 Task: Sort the products in the category "Rotisserie Chicken" by price (lowest first).
Action: Mouse moved to (13, 87)
Screenshot: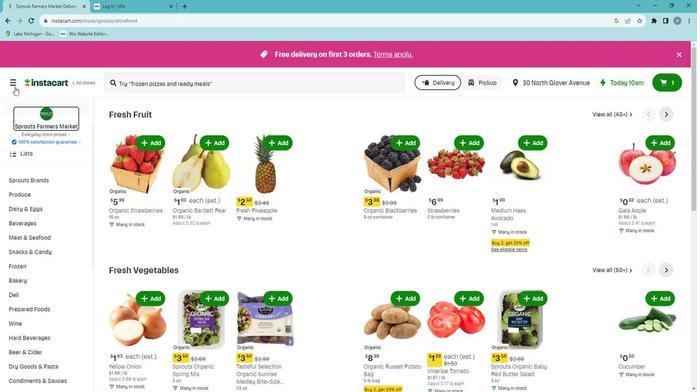 
Action: Mouse pressed left at (13, 87)
Screenshot: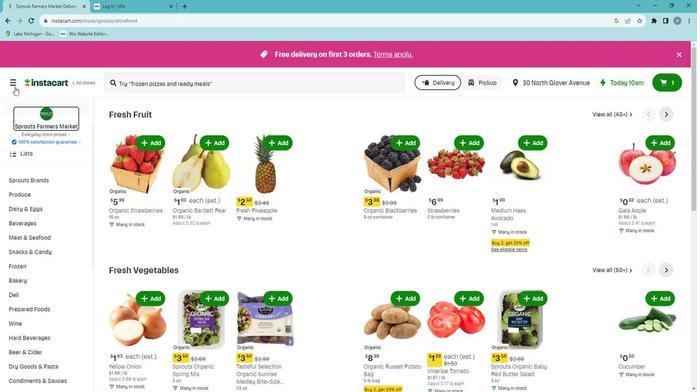 
Action: Mouse moved to (29, 208)
Screenshot: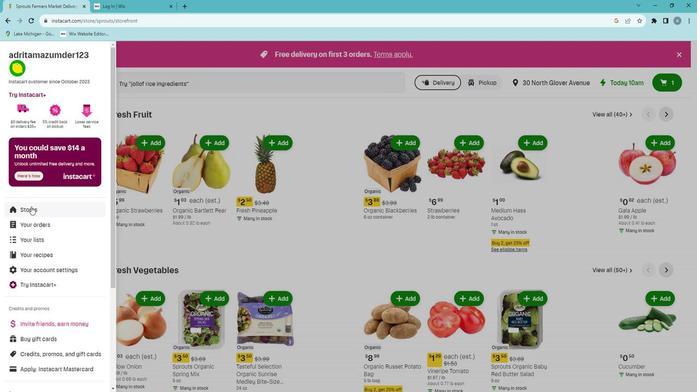 
Action: Mouse pressed left at (29, 208)
Screenshot: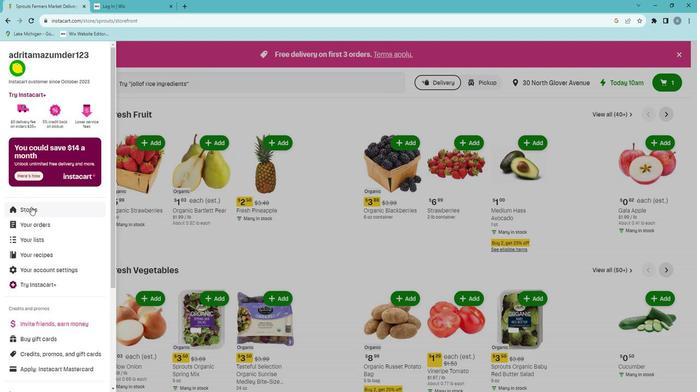
Action: Mouse moved to (170, 81)
Screenshot: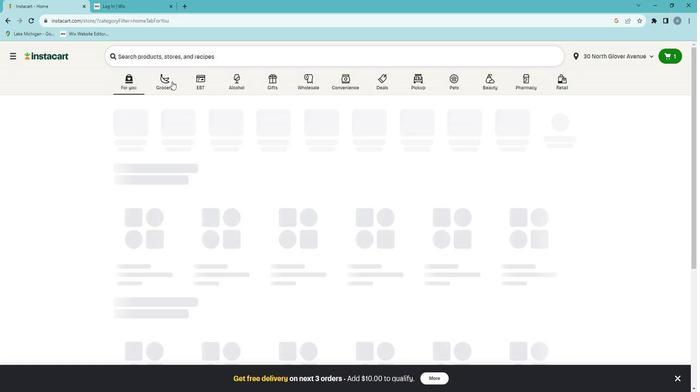
Action: Mouse pressed left at (170, 81)
Screenshot: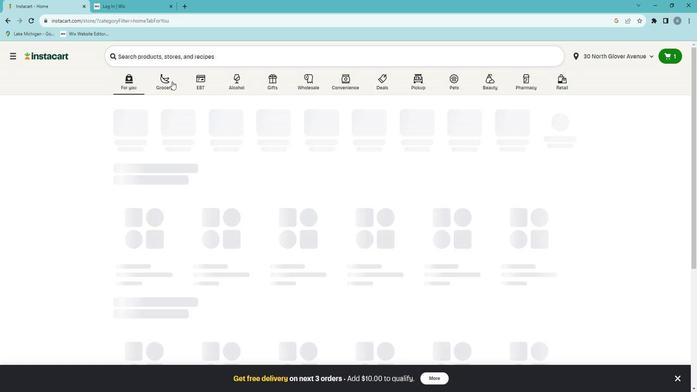 
Action: Mouse moved to (162, 214)
Screenshot: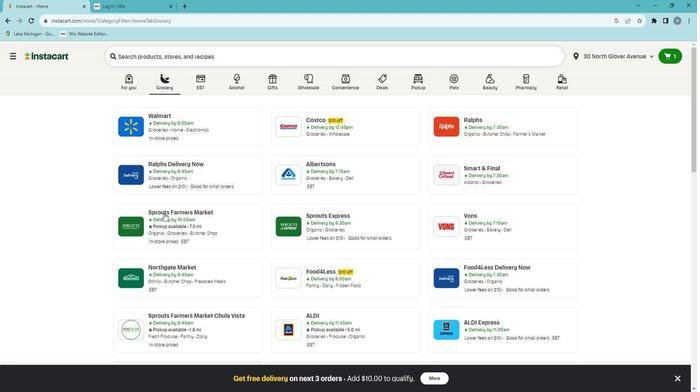 
Action: Mouse pressed left at (162, 214)
Screenshot: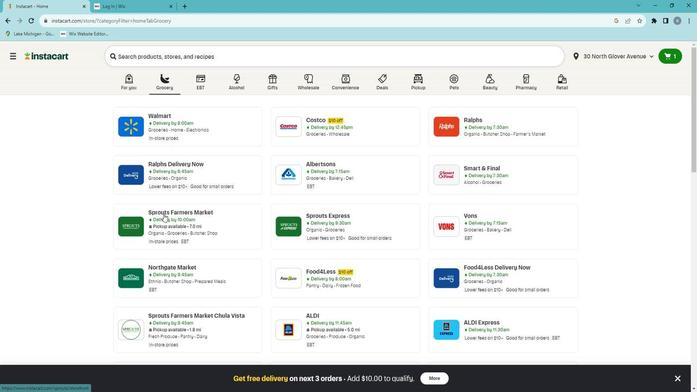 
Action: Mouse moved to (23, 367)
Screenshot: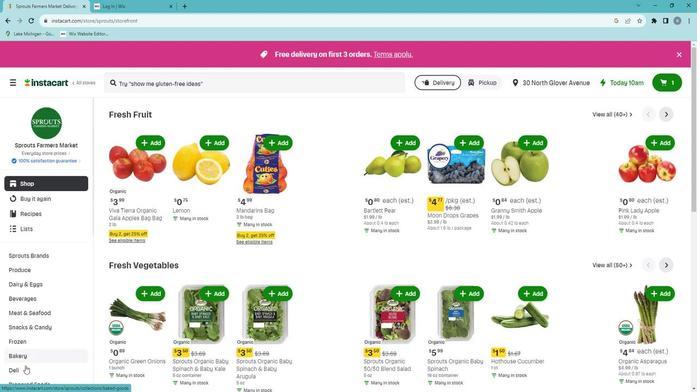 
Action: Mouse scrolled (23, 366) with delta (0, 0)
Screenshot: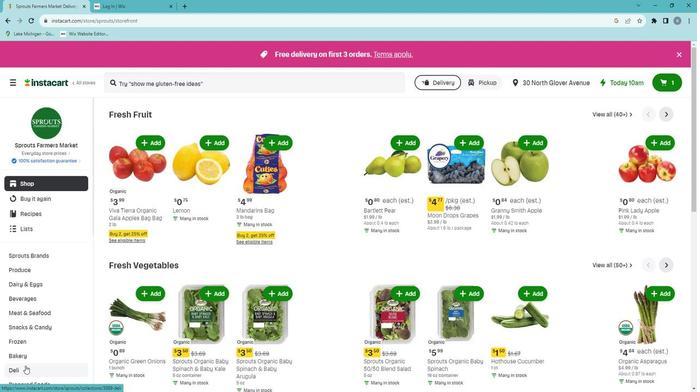 
Action: Mouse scrolled (23, 366) with delta (0, 0)
Screenshot: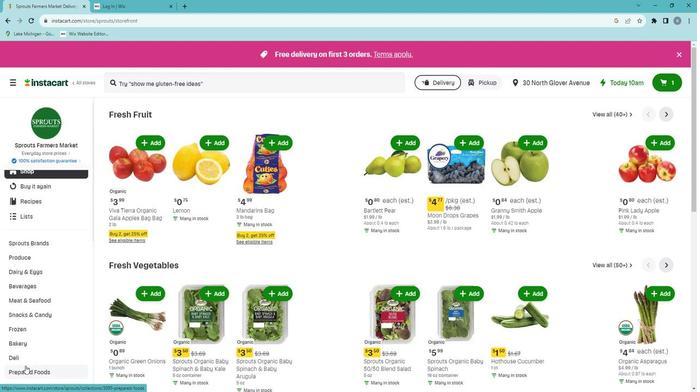 
Action: Mouse moved to (39, 311)
Screenshot: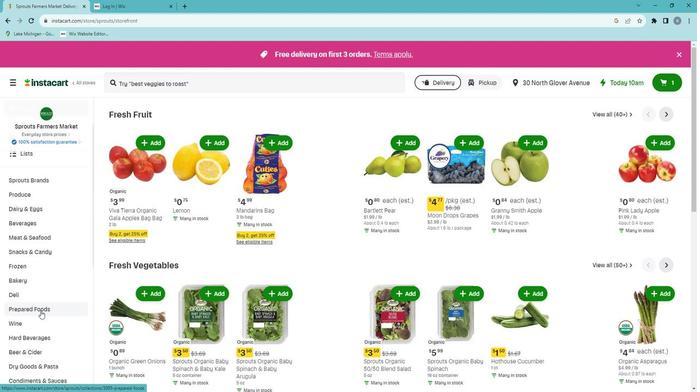 
Action: Mouse pressed left at (39, 311)
Screenshot: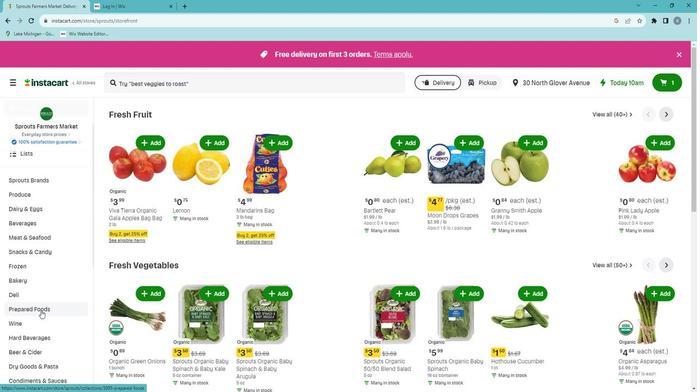 
Action: Mouse moved to (430, 135)
Screenshot: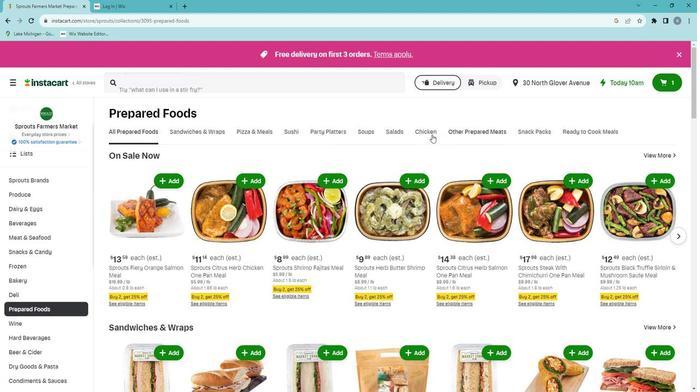 
Action: Mouse pressed left at (430, 135)
Screenshot: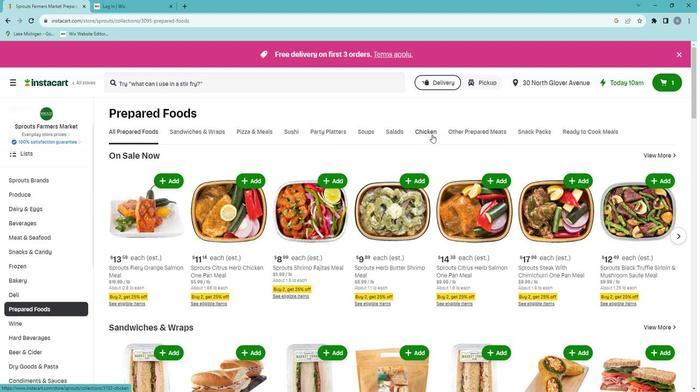 
Action: Mouse moved to (668, 196)
Screenshot: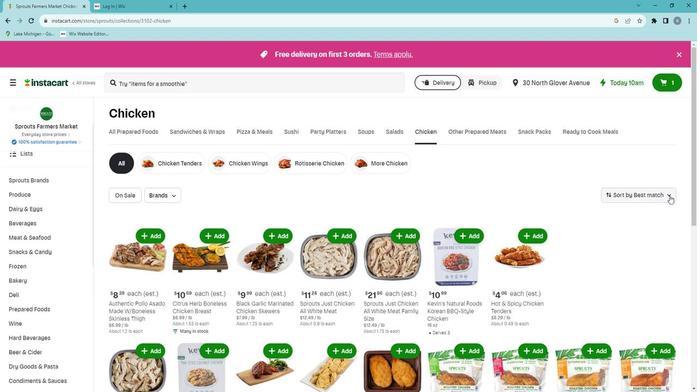 
Action: Mouse pressed left at (668, 196)
Screenshot: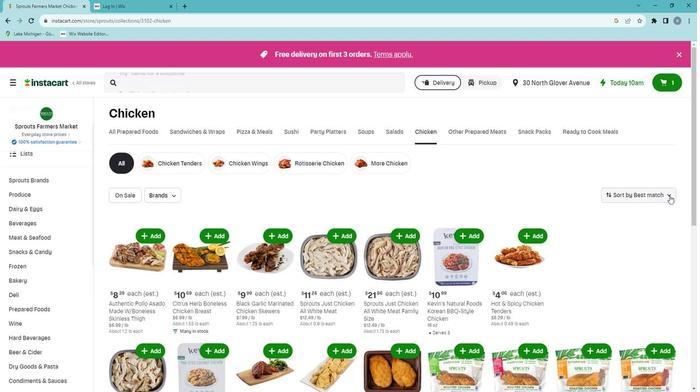 
Action: Mouse moved to (334, 162)
Screenshot: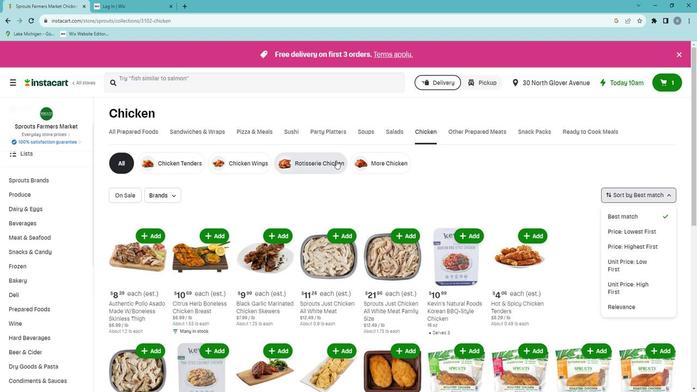 
Action: Mouse pressed left at (334, 162)
Screenshot: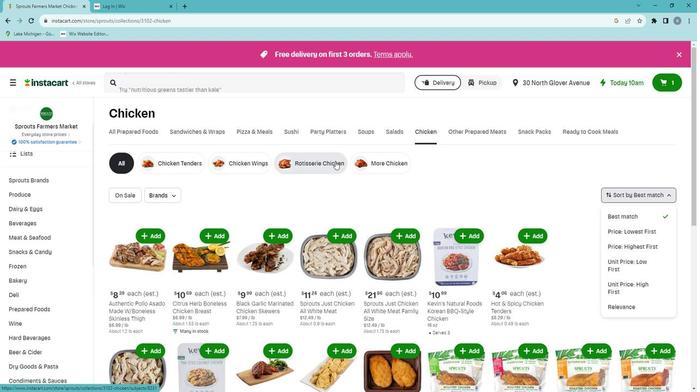 
Action: Mouse moved to (665, 195)
Screenshot: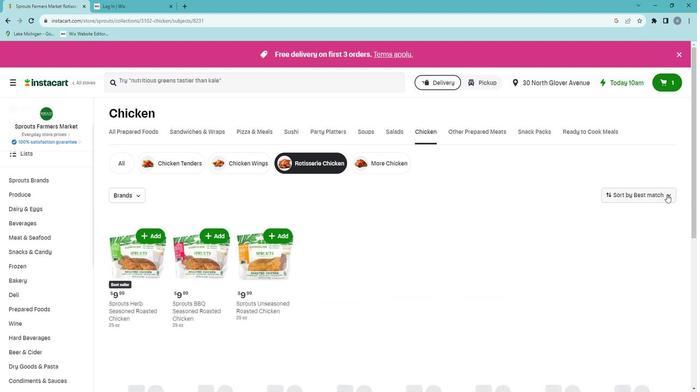 
Action: Mouse pressed left at (665, 195)
Screenshot: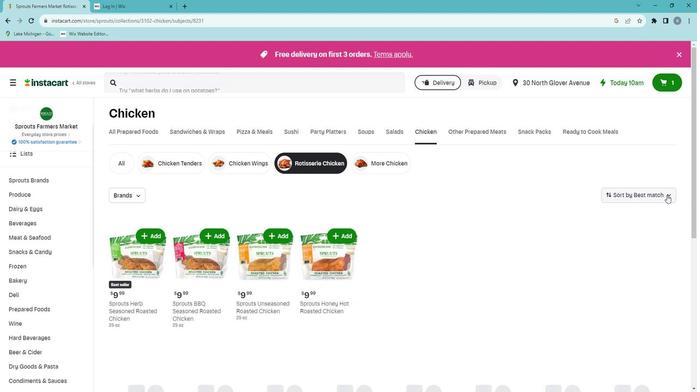 
Action: Mouse moved to (649, 234)
Screenshot: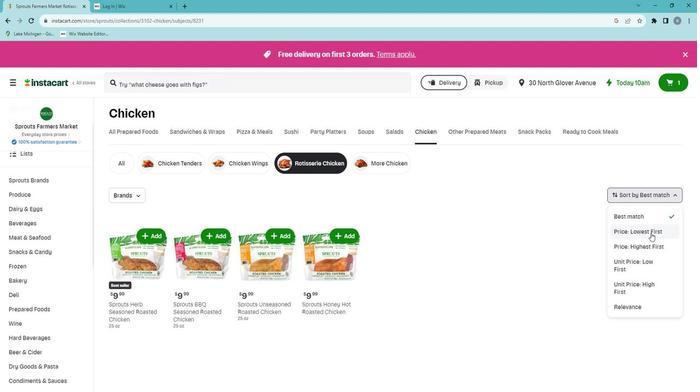 
Action: Mouse pressed left at (649, 234)
Screenshot: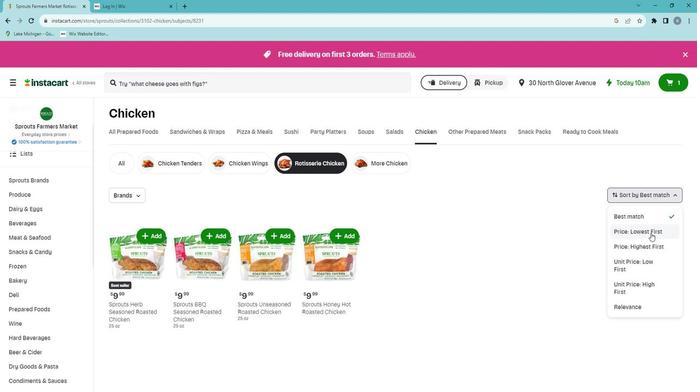 
Action: Mouse moved to (537, 286)
Screenshot: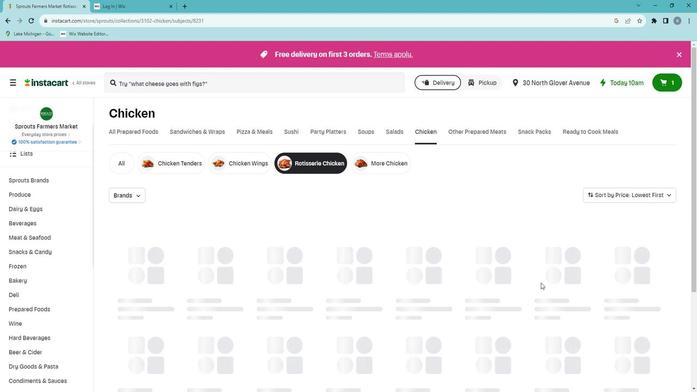 
